 Task: Add an event with the title Project Evaluation Meeting, date '2024/03/15', time 9:40 AM to 11:40 AMand add a description: _x000D_
Forming Pairs: Divide the team into pairs. Each pair will consist of a faller and one or more catchers. Ideally, the catchers should be physically capable of supporting the weight of the faller., put the event into Red category . Add location for the event as: 654 Sarakiniko Beach, Milos, Greece, logged in from the account softage.2@softage.netand send the event invitation to softage.5@softage.net and softage.6@softage.net. Set a reminder for the event 30 minutes before
Action: Mouse moved to (93, 84)
Screenshot: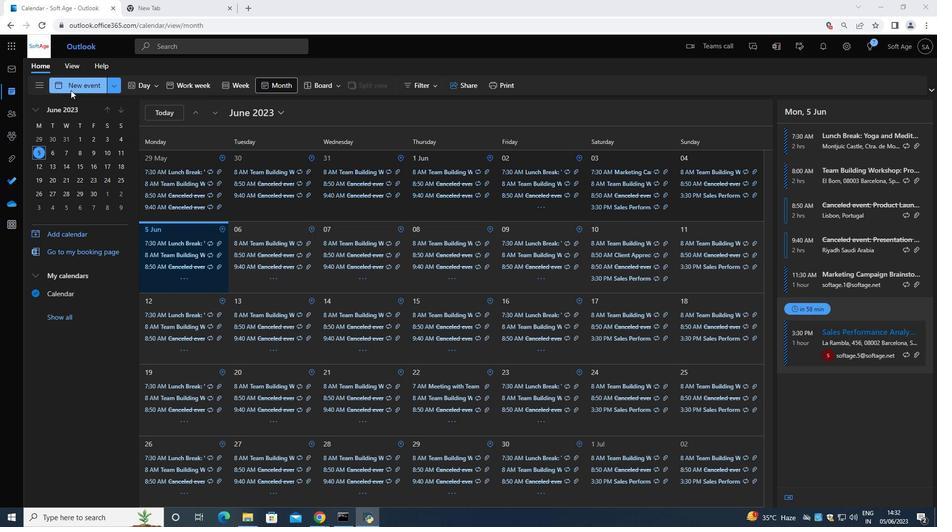 
Action: Mouse pressed left at (93, 84)
Screenshot: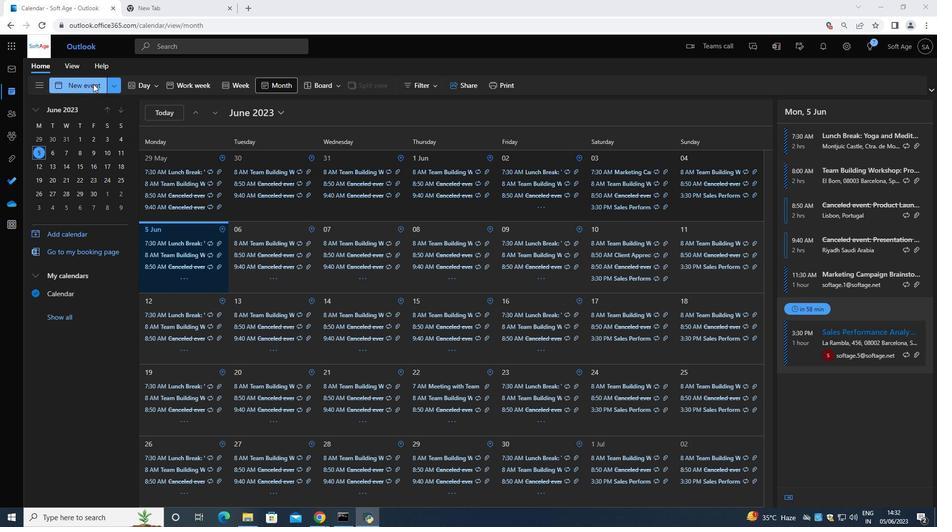 
Action: Mouse moved to (283, 144)
Screenshot: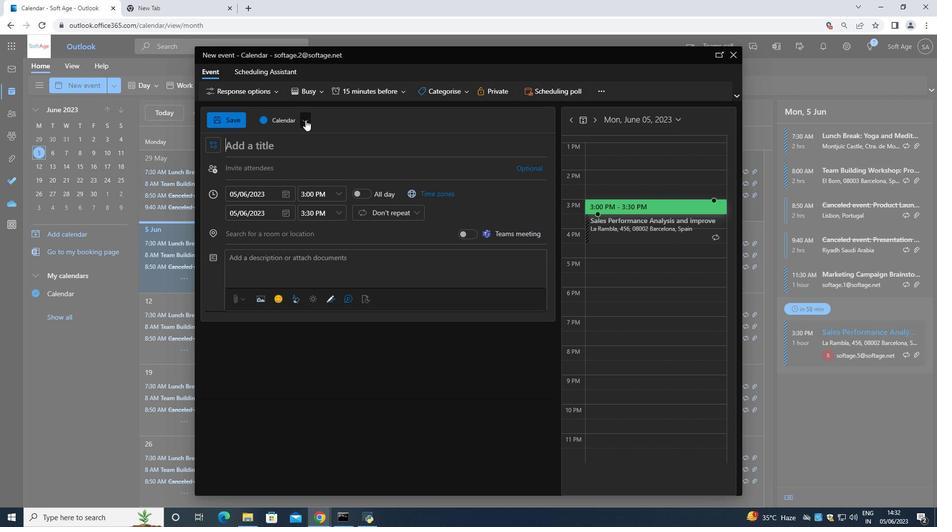 
Action: Mouse pressed left at (283, 144)
Screenshot: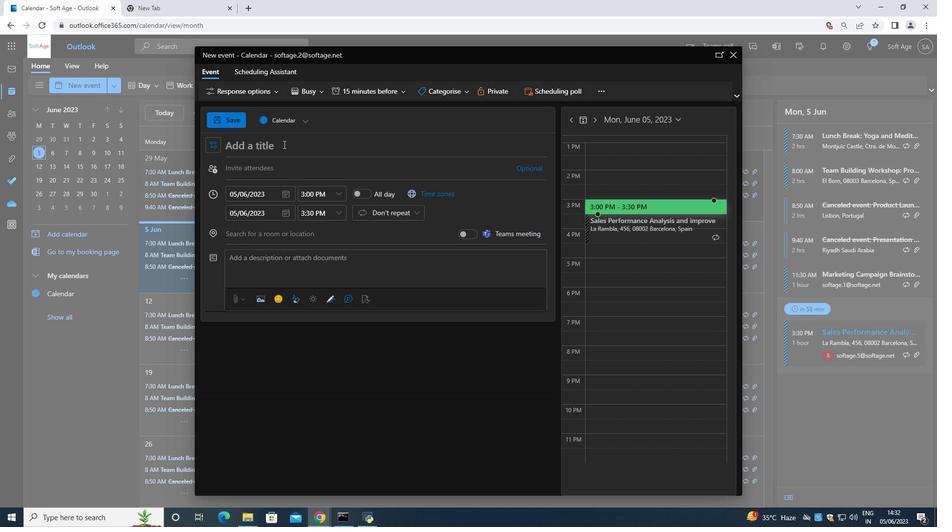 
Action: Mouse moved to (421, 137)
Screenshot: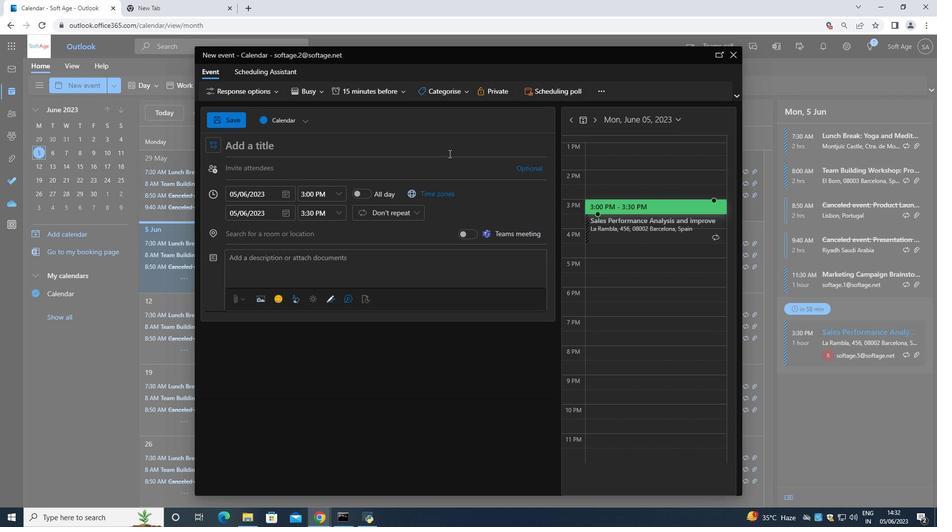 
Action: Key pressed <Key.shift><Key.shift><Key.shift><Key.shift>Project<Key.space><Key.shift>Evaluatu<Key.backspace>ion<Key.space><Key.shift>Meeting<Key.space>
Screenshot: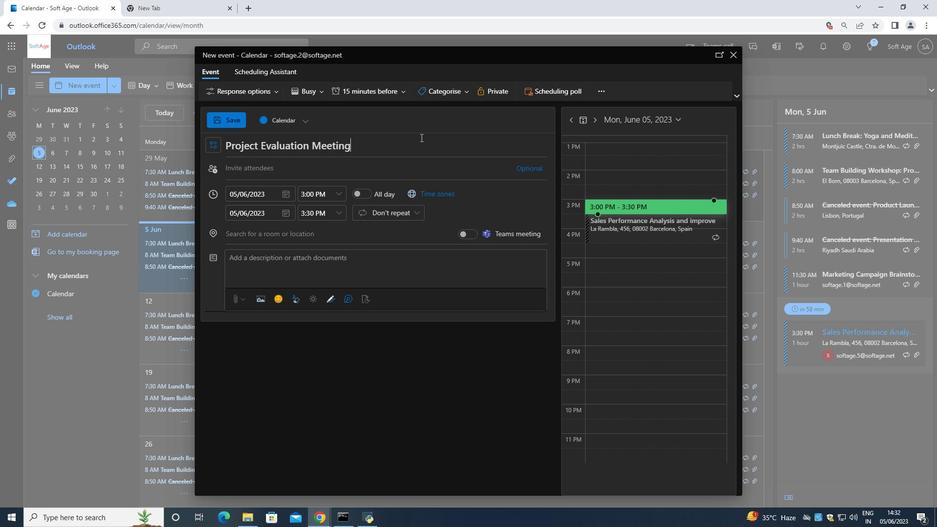 
Action: Mouse moved to (281, 192)
Screenshot: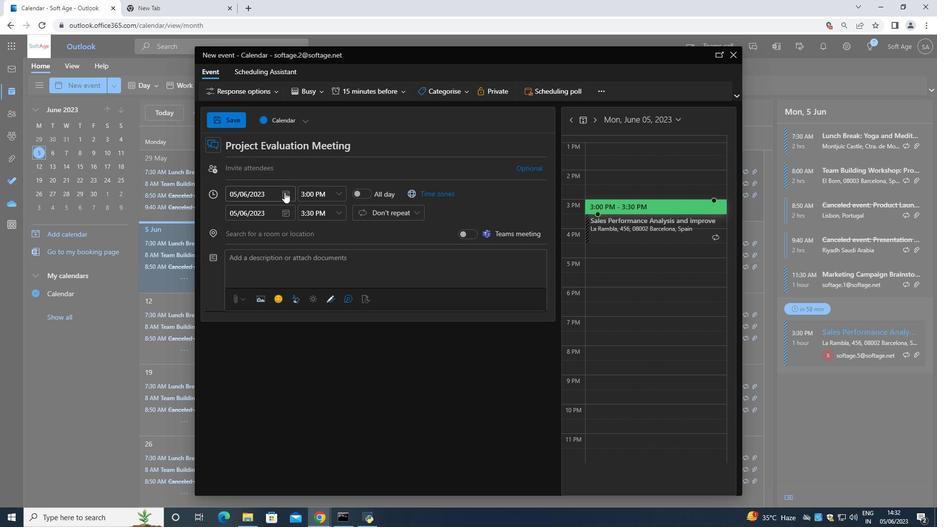 
Action: Mouse pressed left at (281, 192)
Screenshot: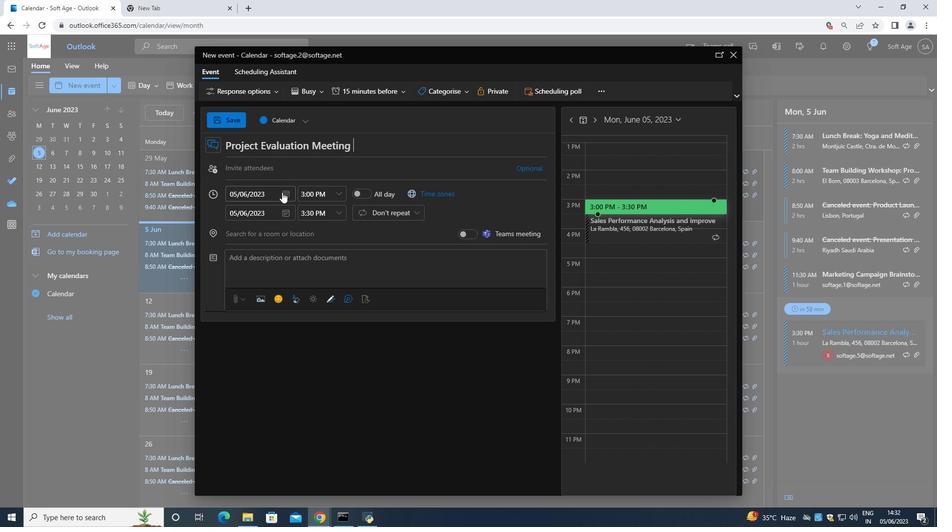 
Action: Mouse moved to (314, 209)
Screenshot: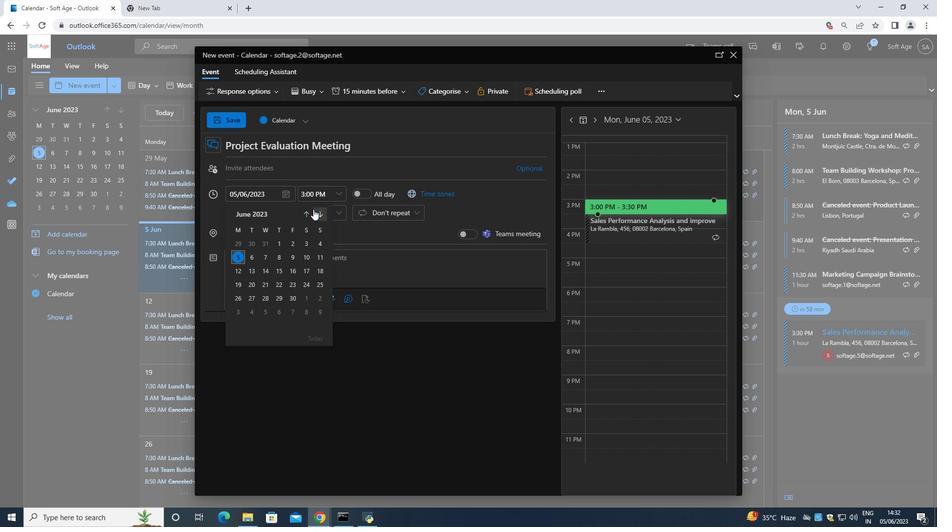 
Action: Mouse pressed left at (314, 209)
Screenshot: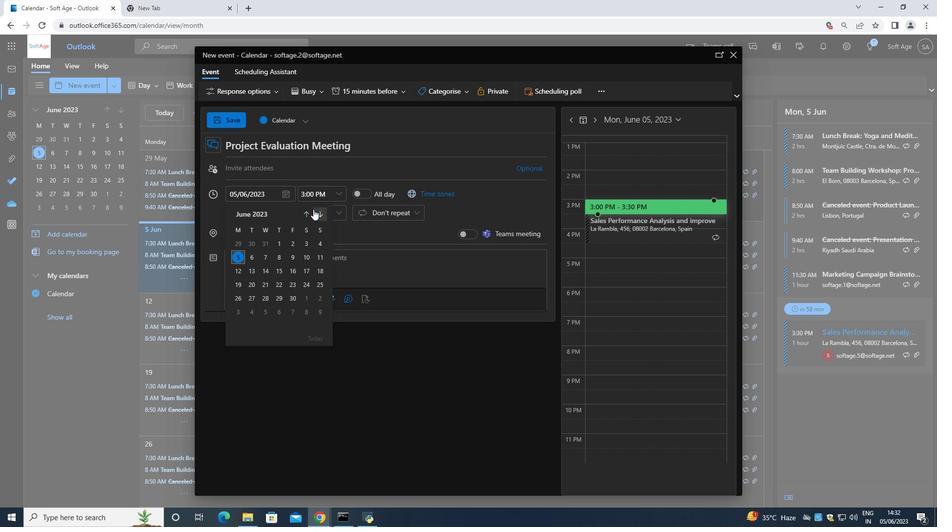 
Action: Mouse moved to (314, 209)
Screenshot: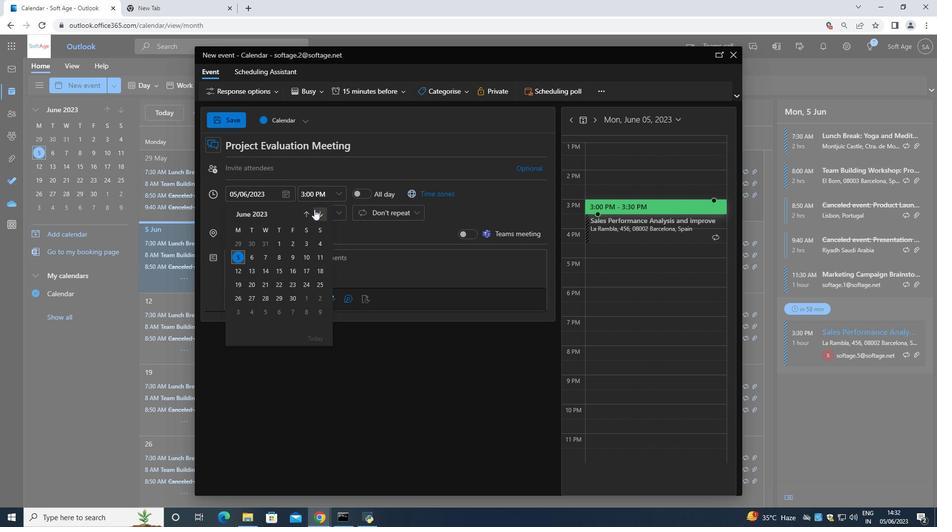 
Action: Mouse pressed left at (314, 209)
Screenshot: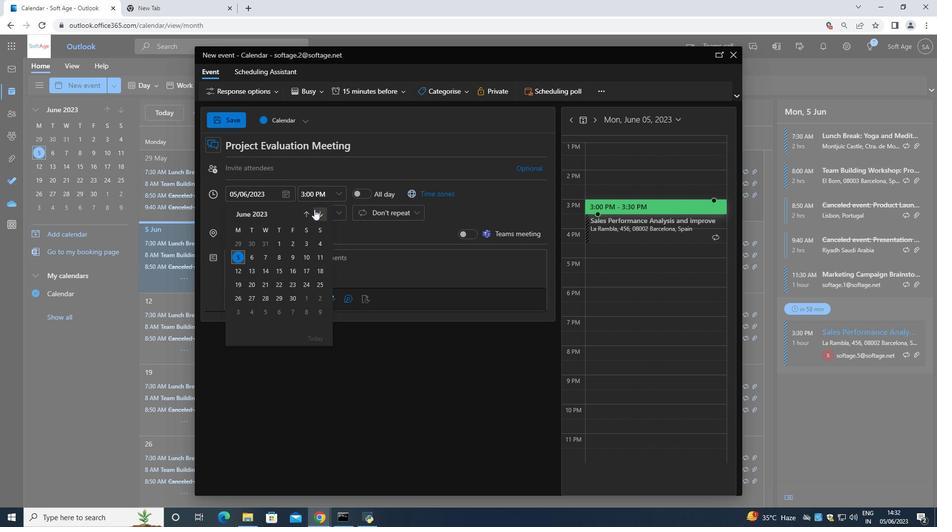 
Action: Mouse moved to (315, 209)
Screenshot: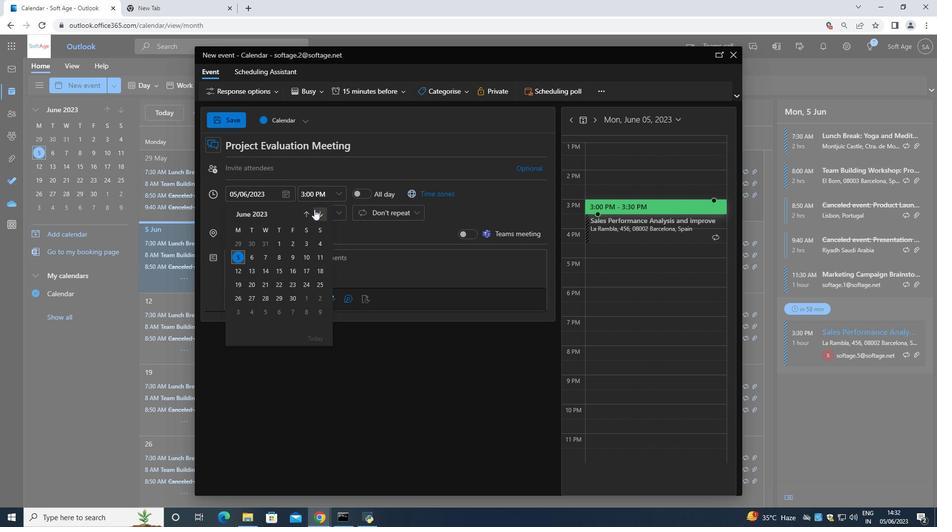 
Action: Mouse pressed left at (315, 209)
Screenshot: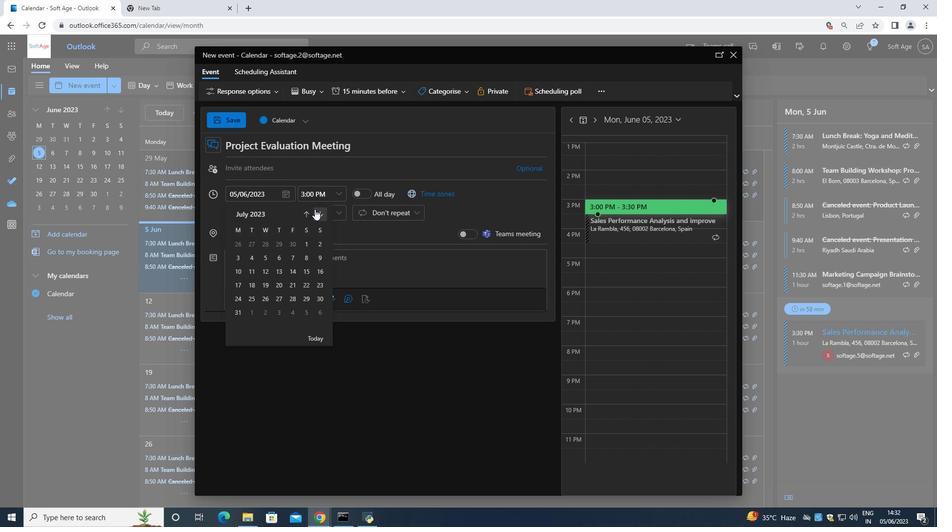 
Action: Mouse moved to (316, 210)
Screenshot: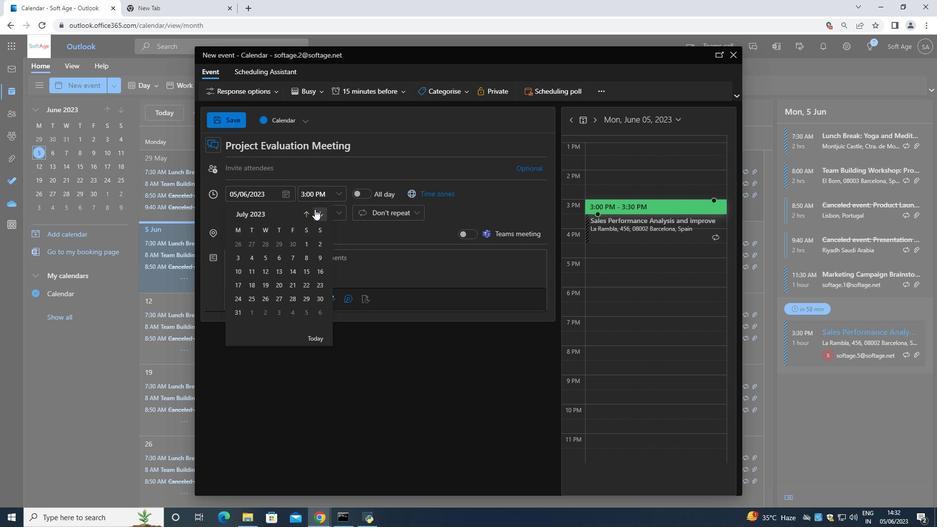 
Action: Mouse pressed left at (316, 210)
Screenshot: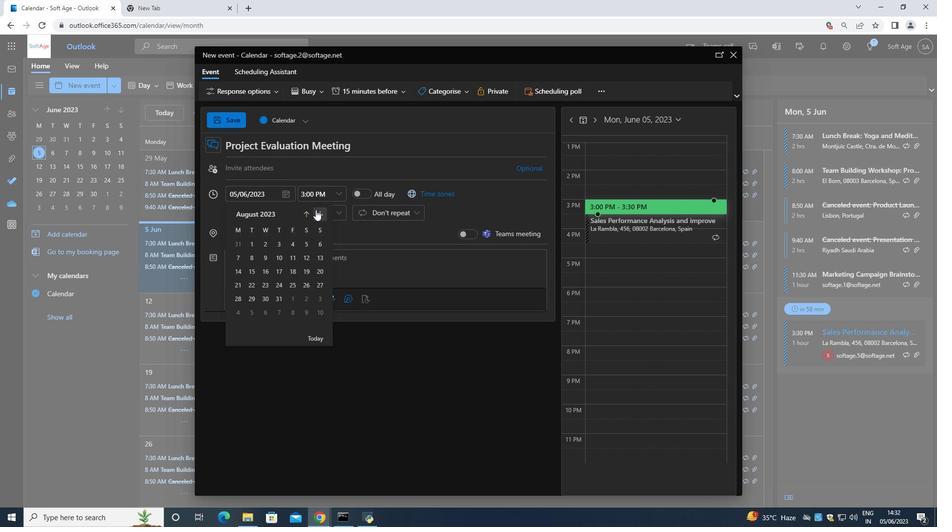 
Action: Mouse moved to (316, 210)
Screenshot: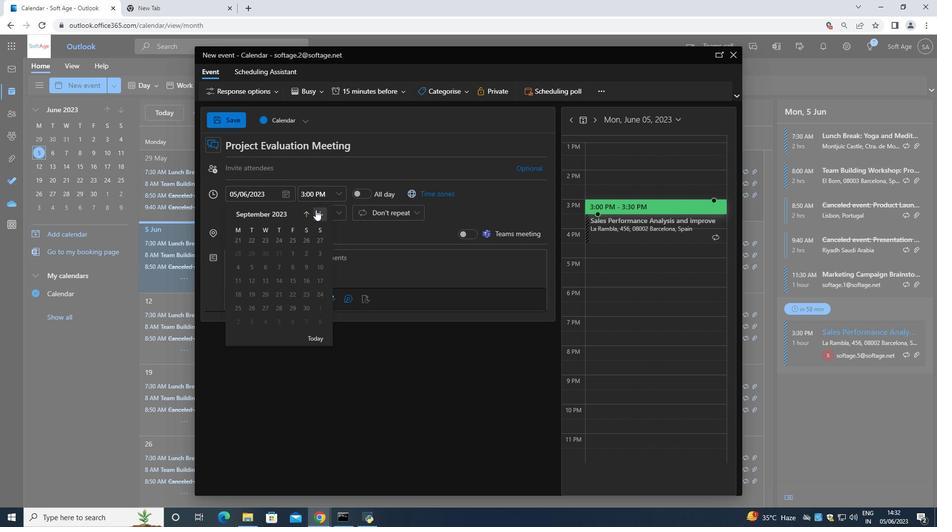 
Action: Mouse pressed left at (316, 210)
Screenshot: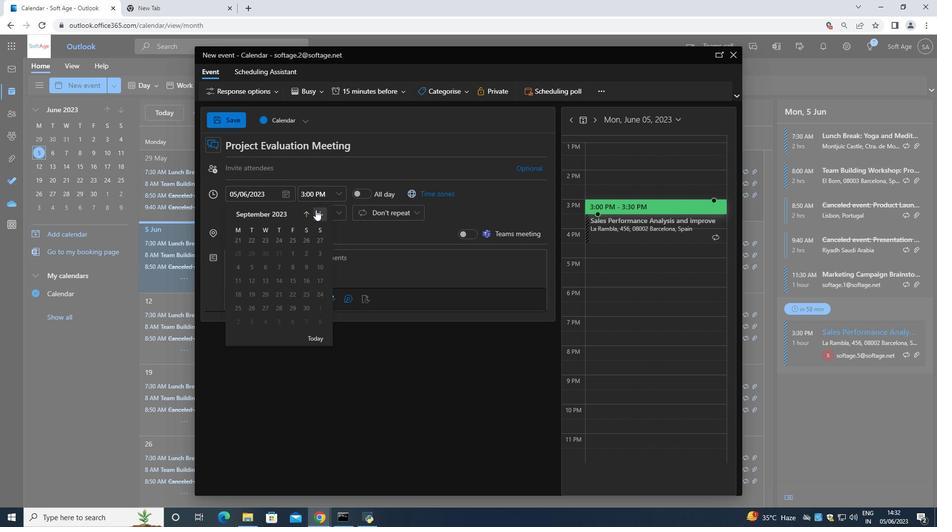 
Action: Mouse pressed left at (316, 210)
Screenshot: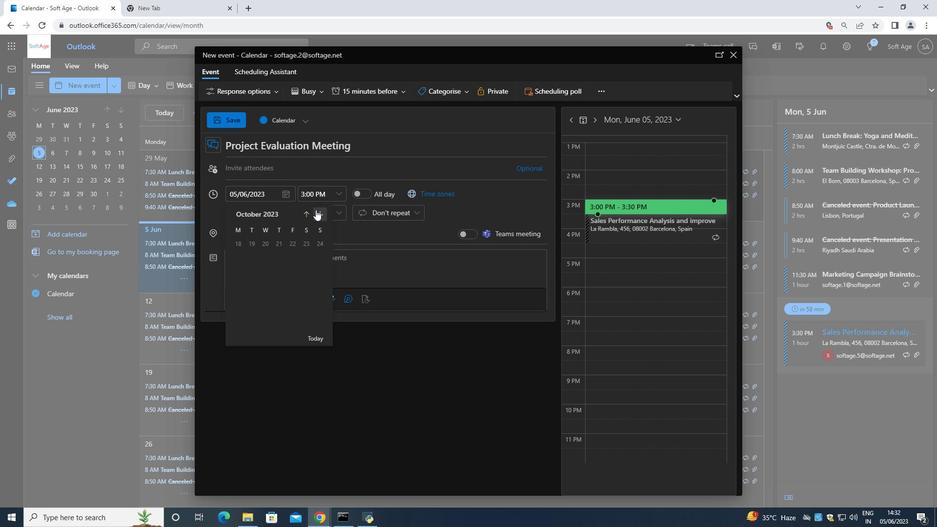 
Action: Mouse moved to (316, 209)
Screenshot: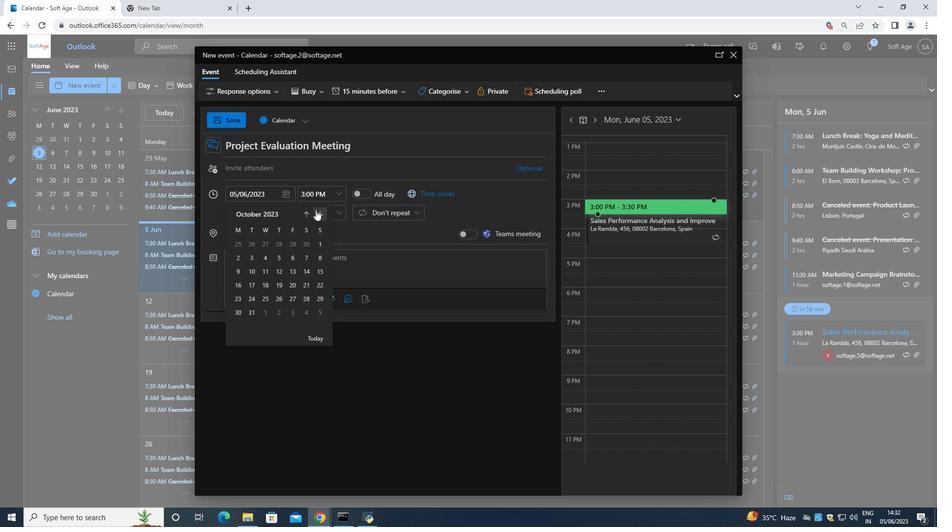 
Action: Mouse pressed left at (316, 209)
Screenshot: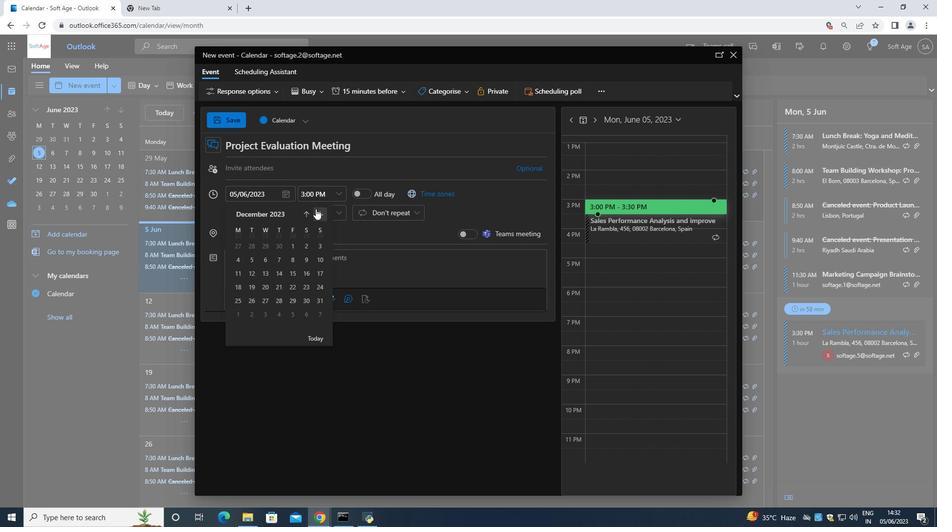 
Action: Mouse pressed left at (316, 209)
Screenshot: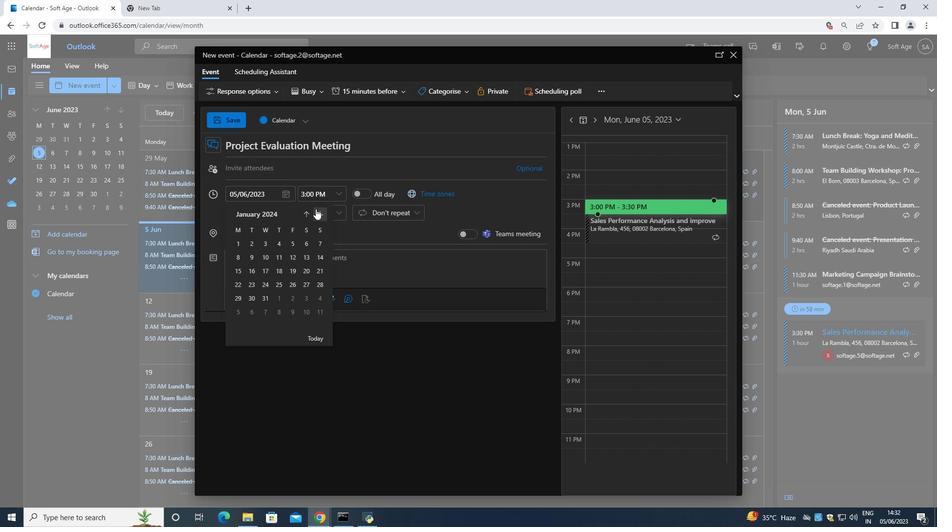 
Action: Mouse pressed left at (316, 209)
Screenshot: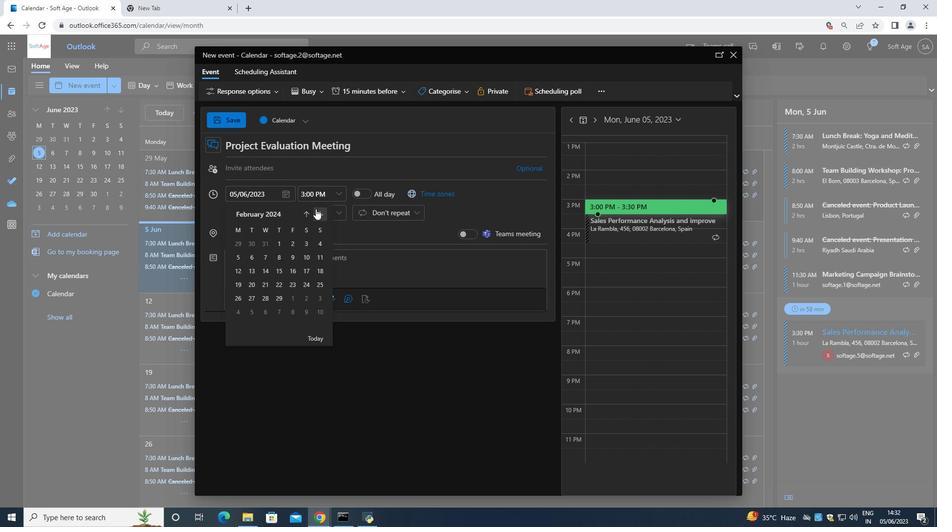 
Action: Mouse moved to (294, 269)
Screenshot: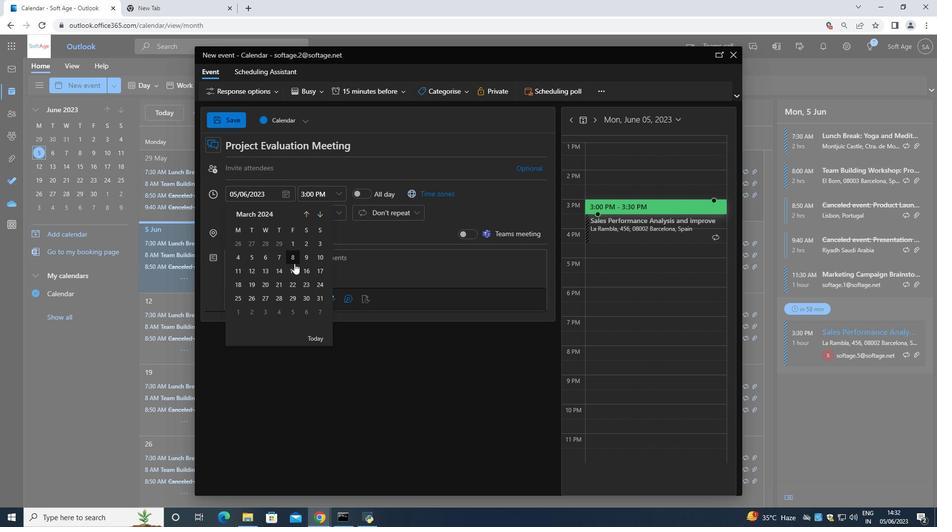 
Action: Mouse pressed left at (294, 269)
Screenshot: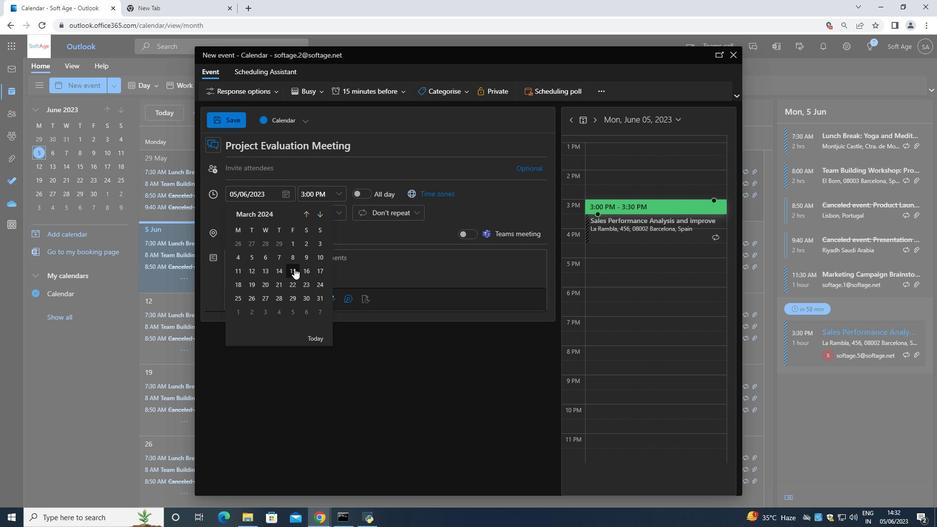 
Action: Mouse moved to (336, 194)
Screenshot: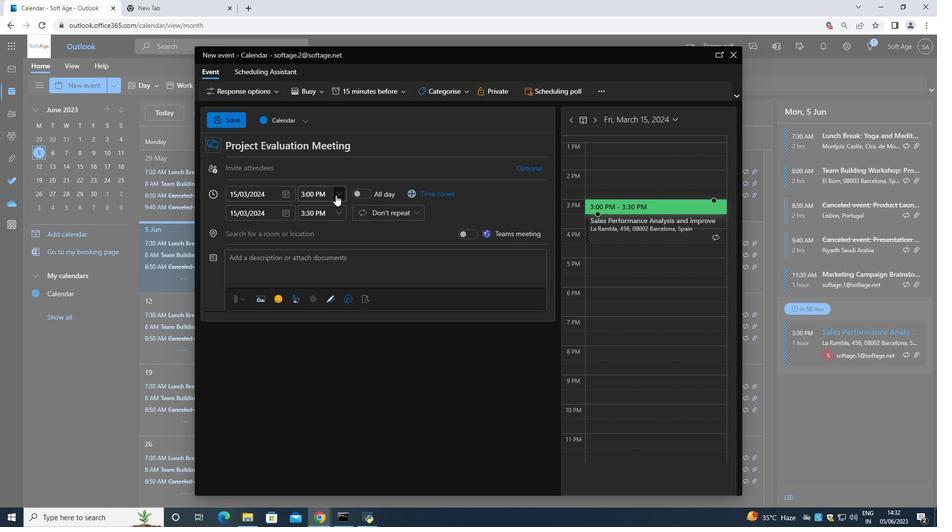 
Action: Mouse pressed left at (336, 194)
Screenshot: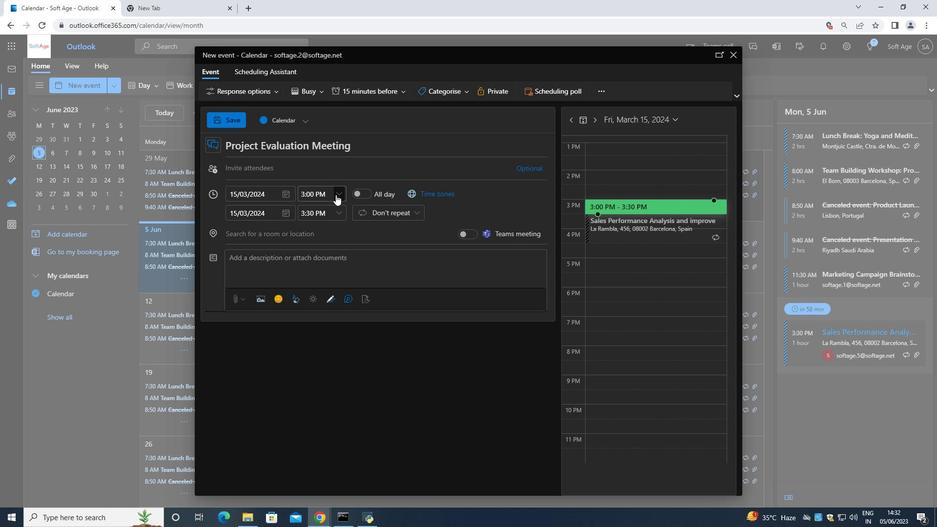 
Action: Mouse moved to (329, 194)
Screenshot: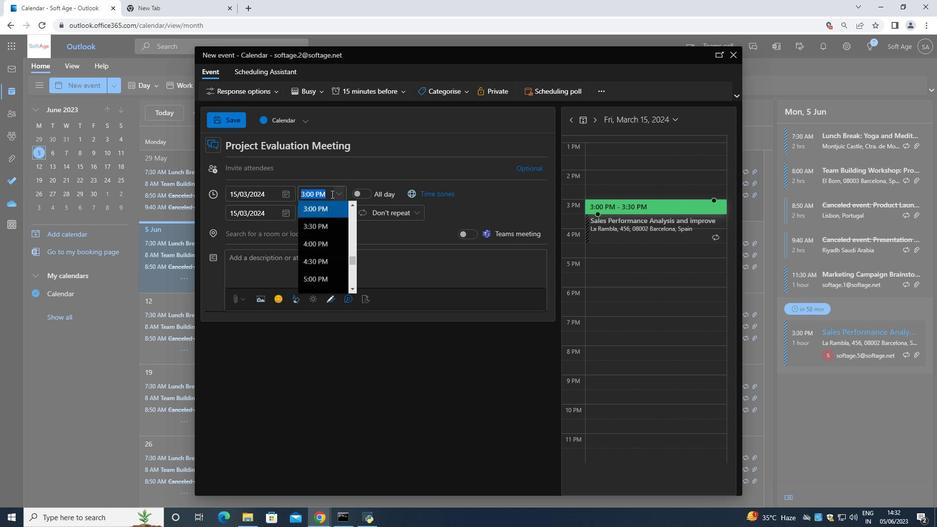 
Action: Mouse pressed left at (329, 194)
Screenshot: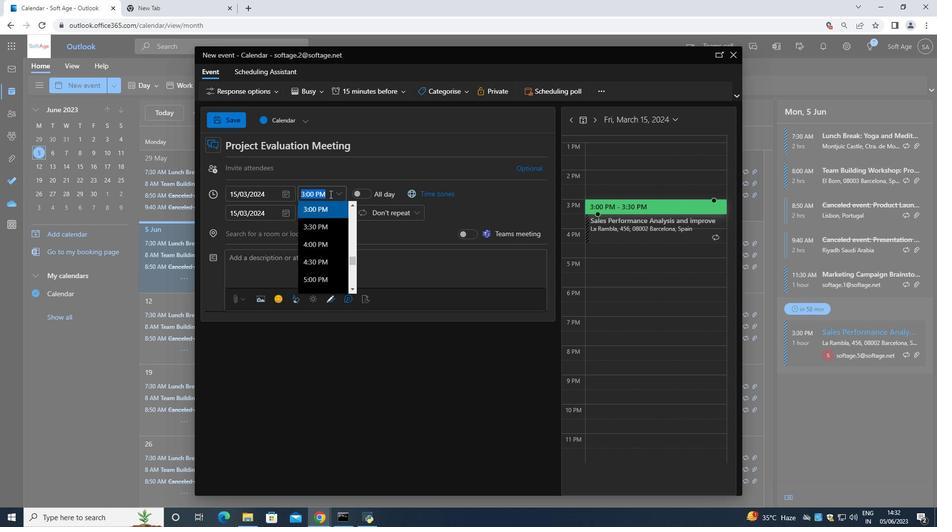 
Action: Mouse moved to (325, 195)
Screenshot: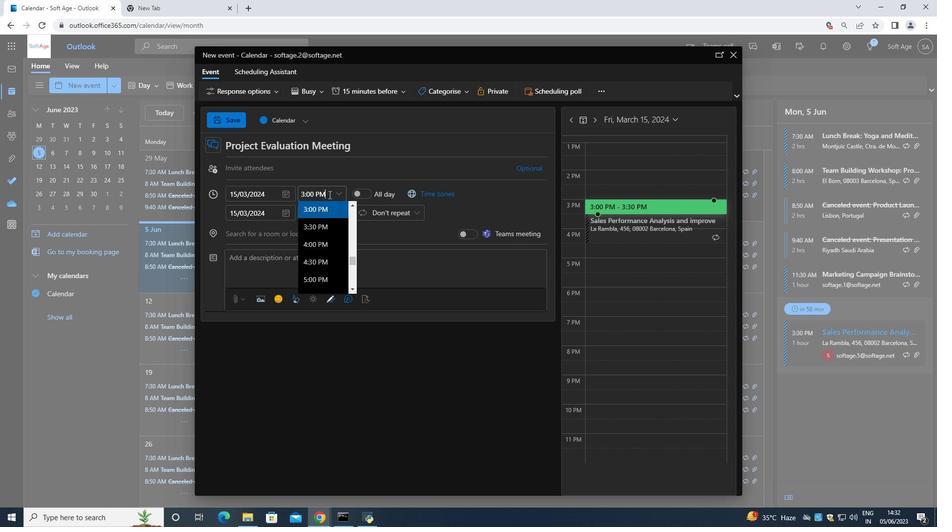 
Action: Key pressed <Key.backspace><Key.backspace><Key.backspace><Key.backspace><Key.backspace><Key.backspace><Key.backspace><Key.backspace><Key.backspace><Key.backspace><Key.backspace><Key.backspace><Key.backspace><Key.backspace><Key.backspace>9<Key.shift_r>:40<Key.space><Key.shift>AM
Screenshot: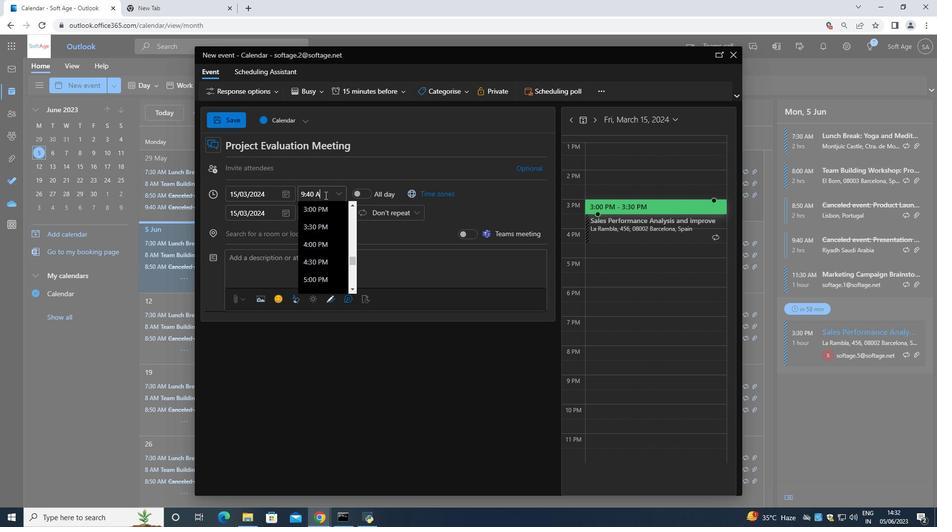 
Action: Mouse pressed left at (325, 195)
Screenshot: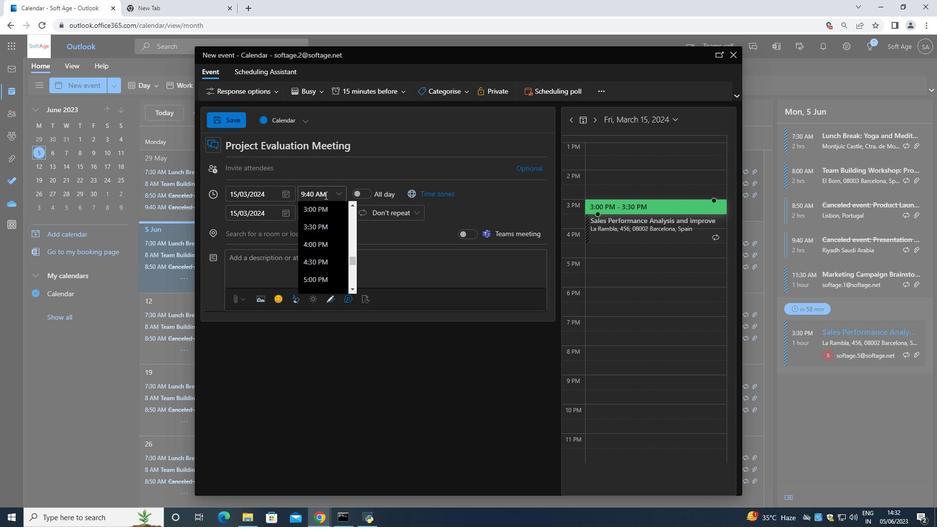 
Action: Mouse moved to (335, 191)
Screenshot: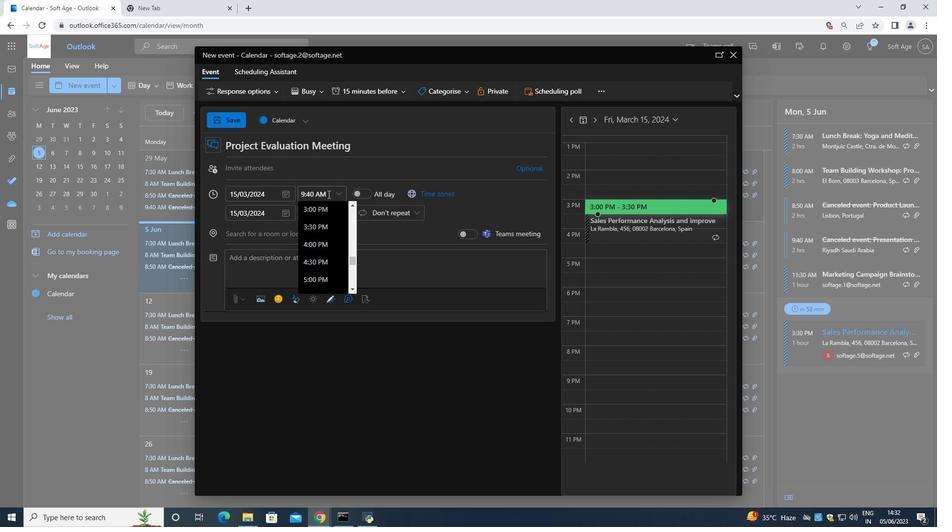 
Action: Mouse pressed left at (335, 191)
Screenshot: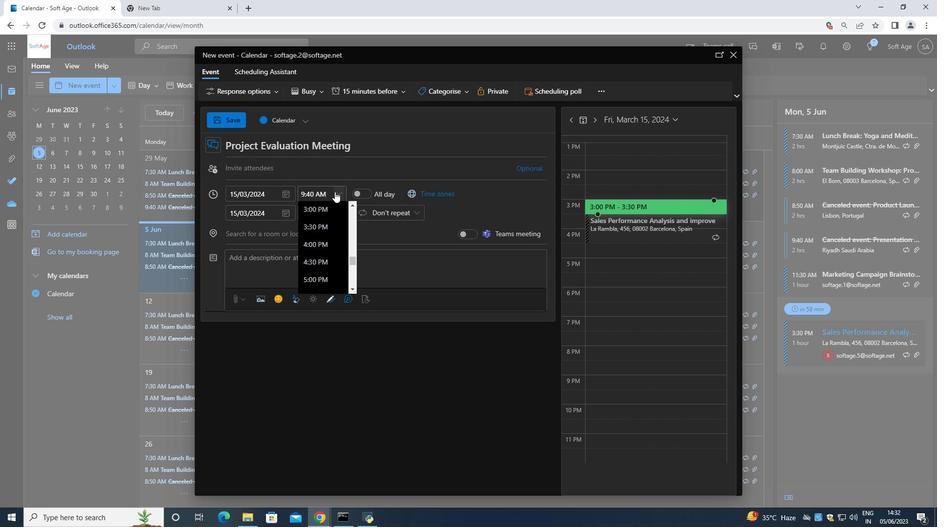 
Action: Mouse moved to (337, 210)
Screenshot: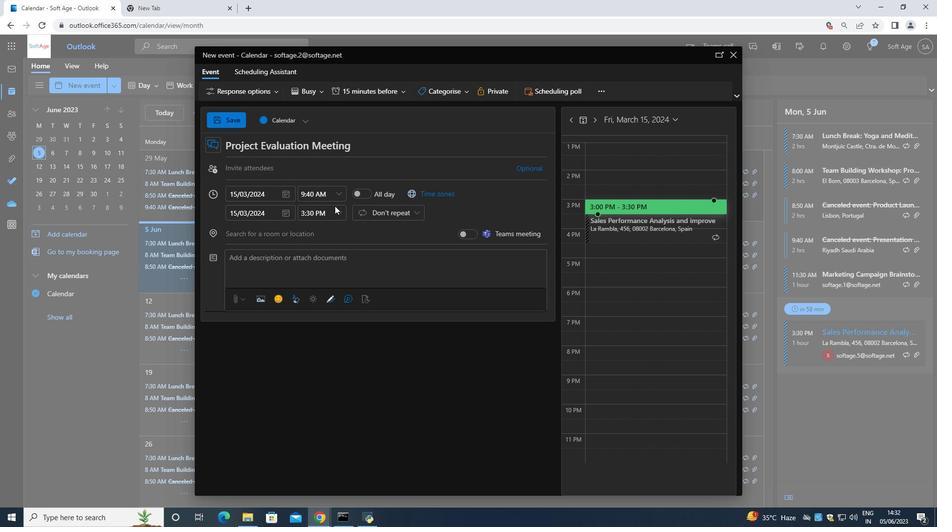 
Action: Mouse pressed left at (337, 210)
Screenshot: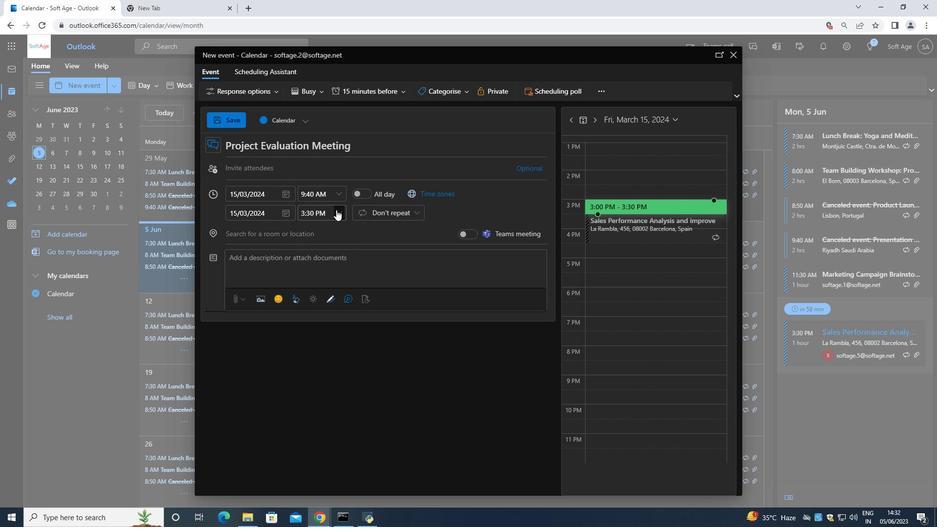 
Action: Mouse moved to (327, 279)
Screenshot: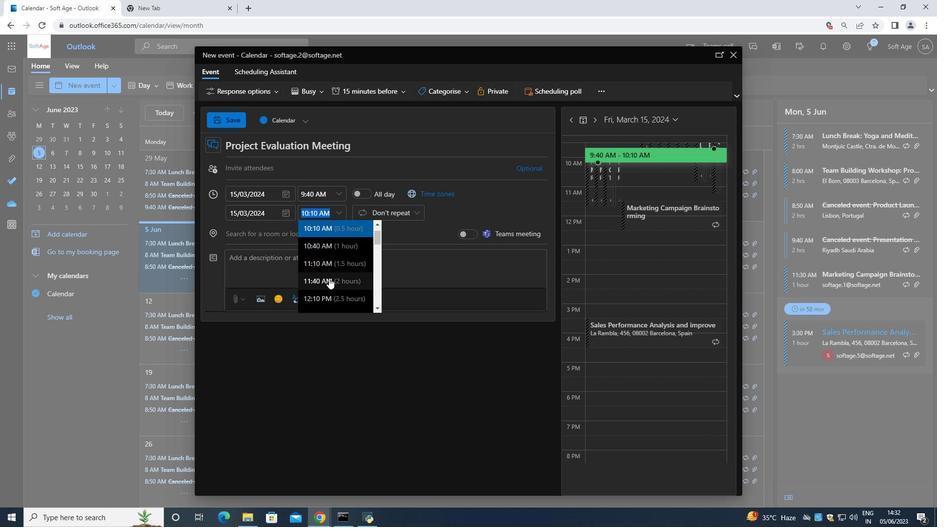 
Action: Mouse pressed left at (327, 279)
Screenshot: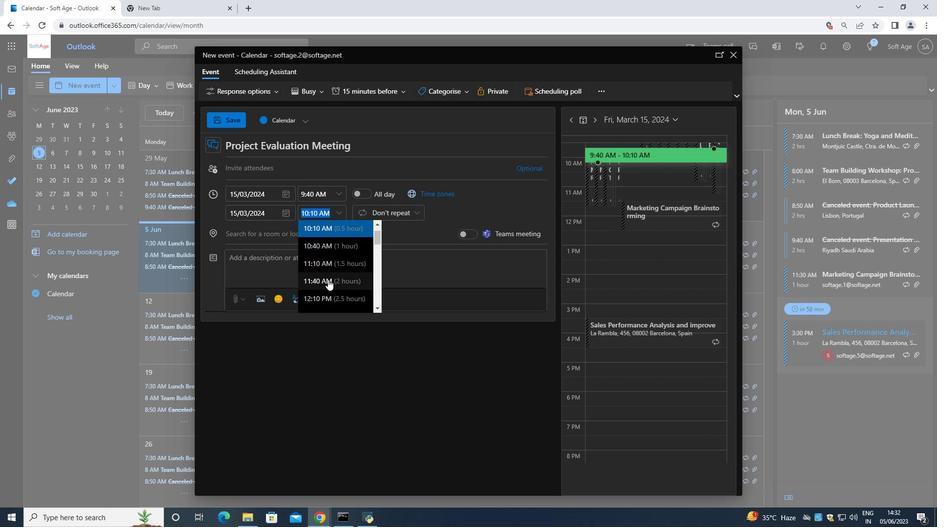 
Action: Mouse moved to (300, 272)
Screenshot: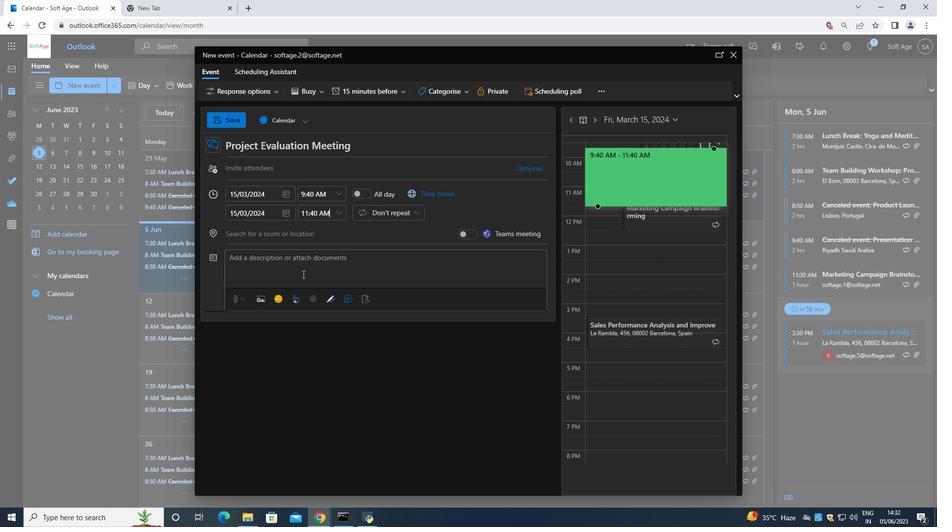 
Action: Mouse pressed left at (300, 272)
Screenshot: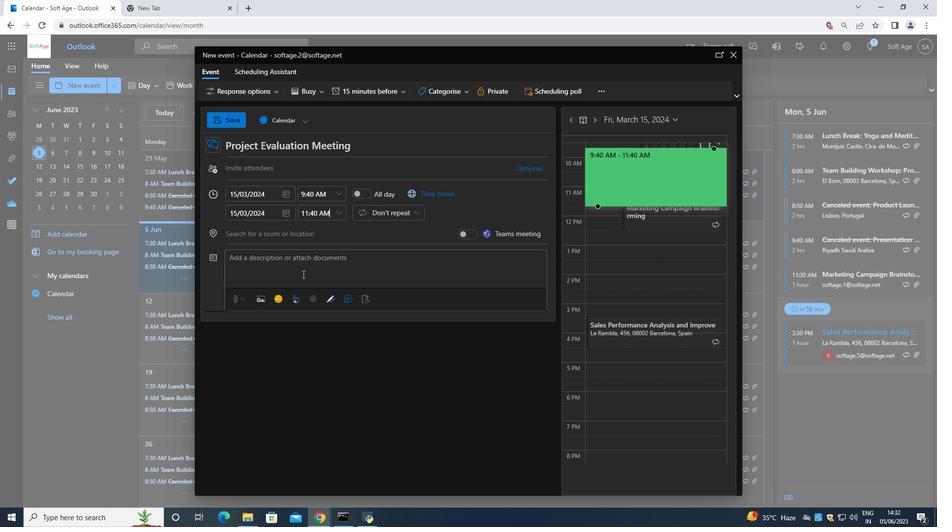 
Action: Mouse moved to (300, 272)
Screenshot: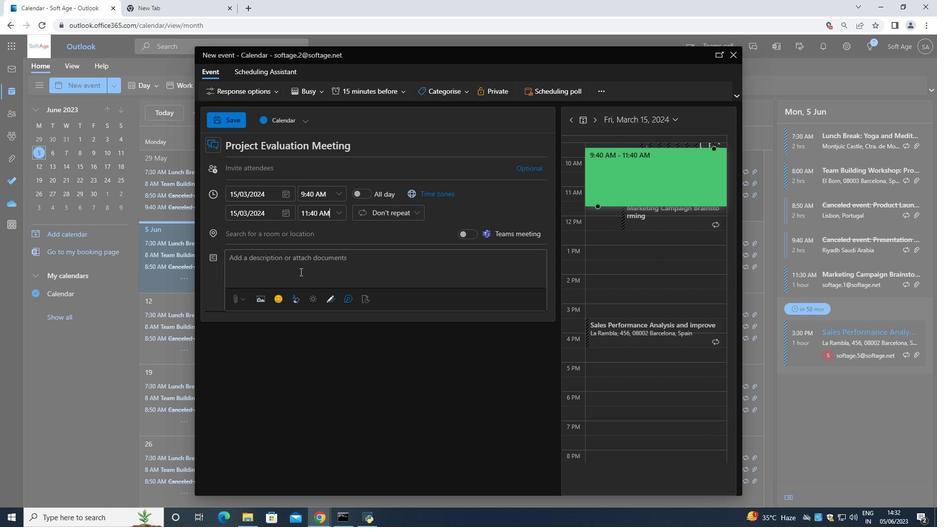 
Action: Key pressed <Key.shift><Key.shift><Key.shift><Key.shift><Key.shift><Key.shift><Key.shift><Key.shift><Key.shift><Key.shift><Key.shift><Key.shift><Key.shift><Key.shift><Key.shift><Key.shift><Key.shift><Key.shift><Key.shift><Key.shift><Key.shift><Key.shift><Key.shift><Key.shift><Key.shift>Forming<Key.space><Key.backspace><Key.shift_r>:<Key.space><Key.backspace><Key.backspace><Key.space><Key.shift>Pairs<Key.shift_r>;<Key.space><Key.backspace><Key.backspace><Key.shift_r>:<Key.space><Key.shift>Divide<Key.space>the<Key.space>team<Key.space>into<Key.space>pairs<Key.space>.<Key.space><Key.shift>Each<Key.space>pair<Key.space>will<Key.space>consist<Key.space>of<Key.space>a<Key.space>faller<Key.space>and<Key.space>onr<Key.backspace>e<Key.space>or<Key.space>more<Key.space>catchers<Key.space>.<Key.space><Key.shift><Key.shift><Key.shift><Key.shift><Key.shift>Ideally<Key.space>,<Key.space>the<Key.space>weight<Key.space>of<Key.space>the<Key.space>f<Key.backspace><Key.backspace><Key.backspace><Key.backspace><Key.backspace><Key.backspace><Key.backspace><Key.backspace><Key.backspace><Key.backspace><Key.backspace><Key.backspace><Key.backspace><Key.backspace><Key.backspace><Key.backspace><Key.space><Key.backspace><Key.space><Key.shift><Key.shift><Key.shift><Key.shift><Key.shift><Key.shift><Key.shift><Key.shift><Key.shift><Key.shift>Catchers<Key.space>should<Key.space>be<Key.space>physically<Key.space>capable<Key.space>of<Key.space>supporting<Key.space>the<Key.space>weight<Key.space>og<Key.backspace>f<Key.space>the<Key.space>faller,<Key.backspace>.
Screenshot: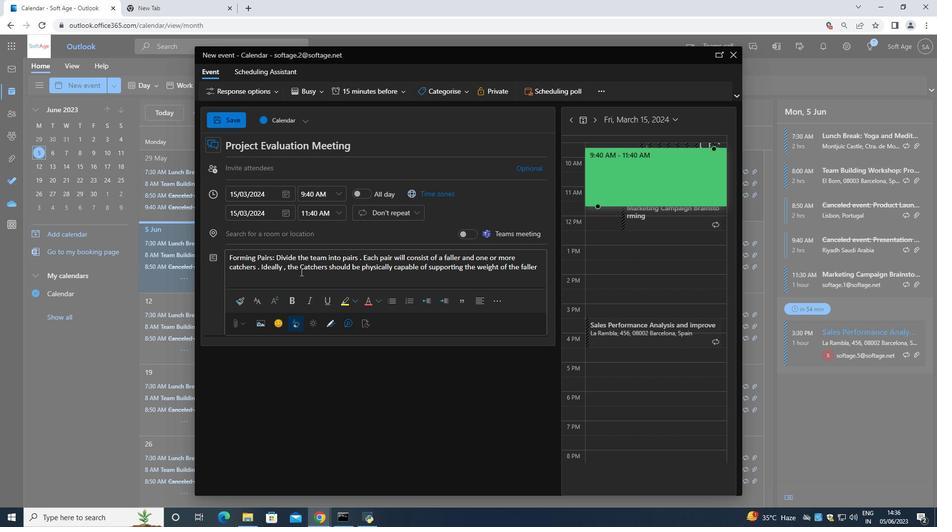 
Action: Mouse moved to (459, 92)
Screenshot: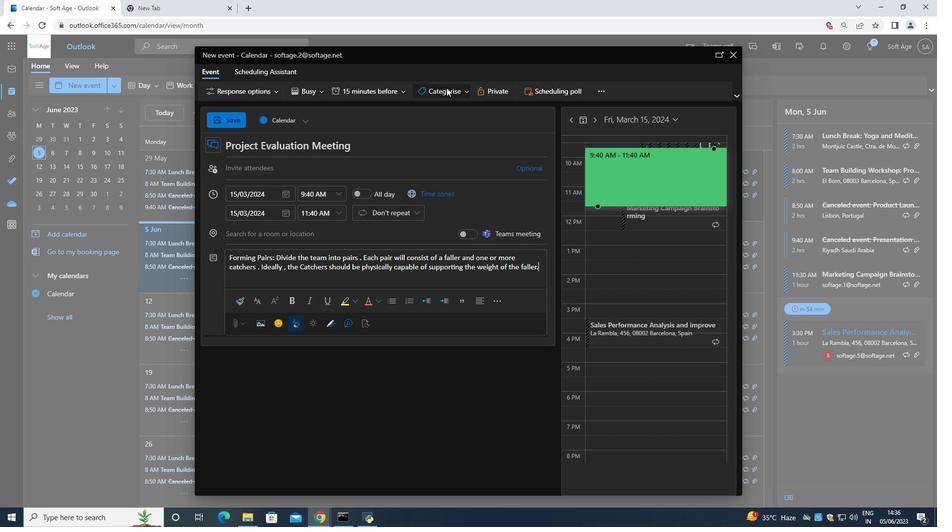 
Action: Mouse pressed left at (459, 92)
Screenshot: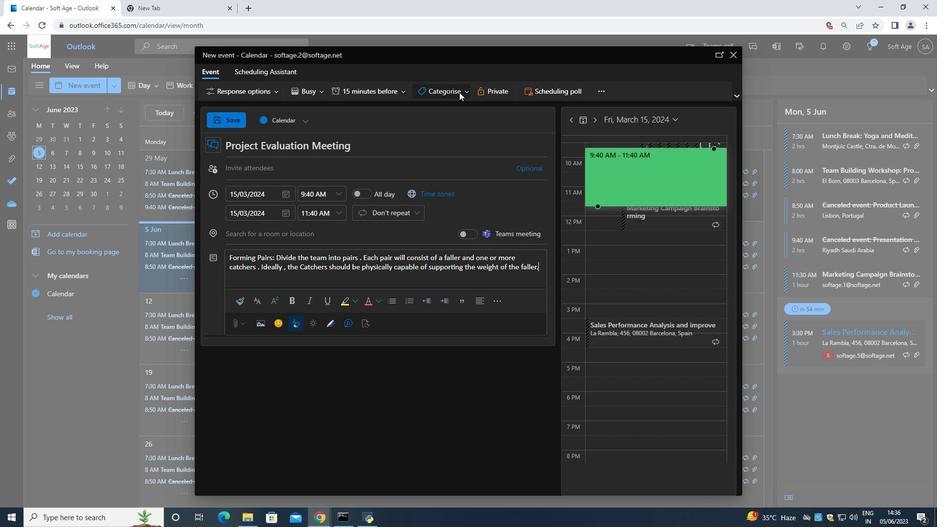 
Action: Mouse moved to (459, 172)
Screenshot: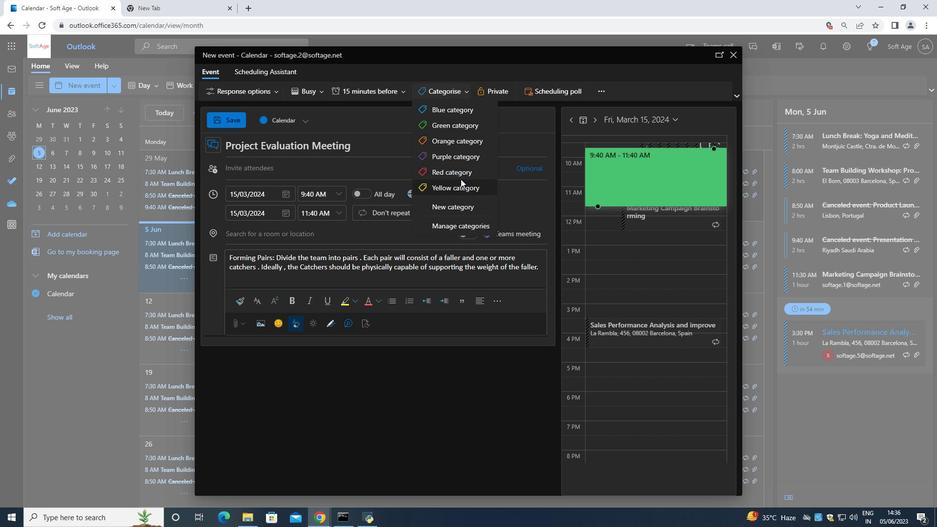 
Action: Mouse pressed left at (459, 172)
Screenshot: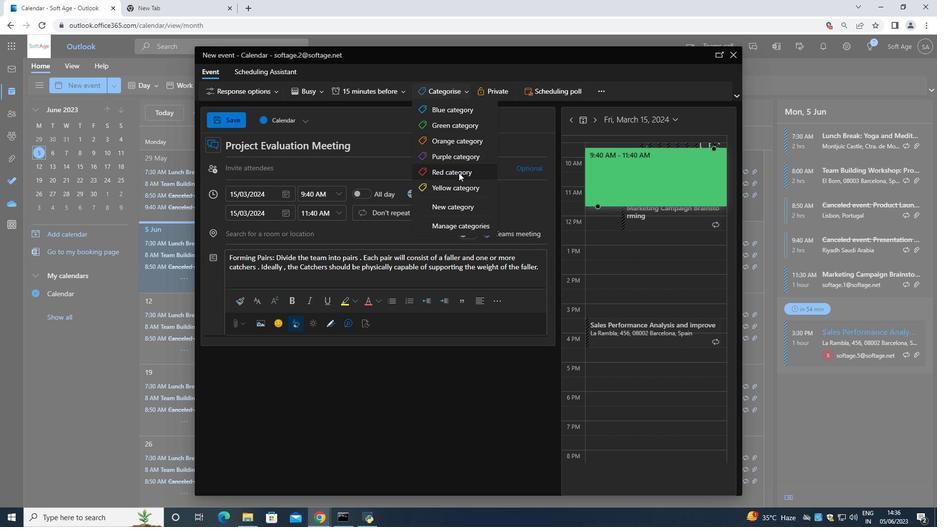 
Action: Mouse moved to (303, 231)
Screenshot: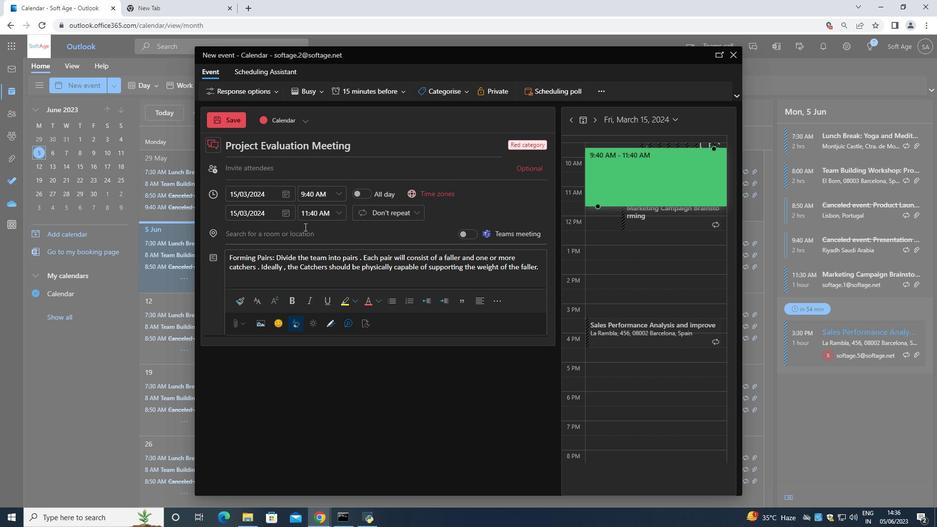 
Action: Mouse pressed left at (303, 231)
Screenshot: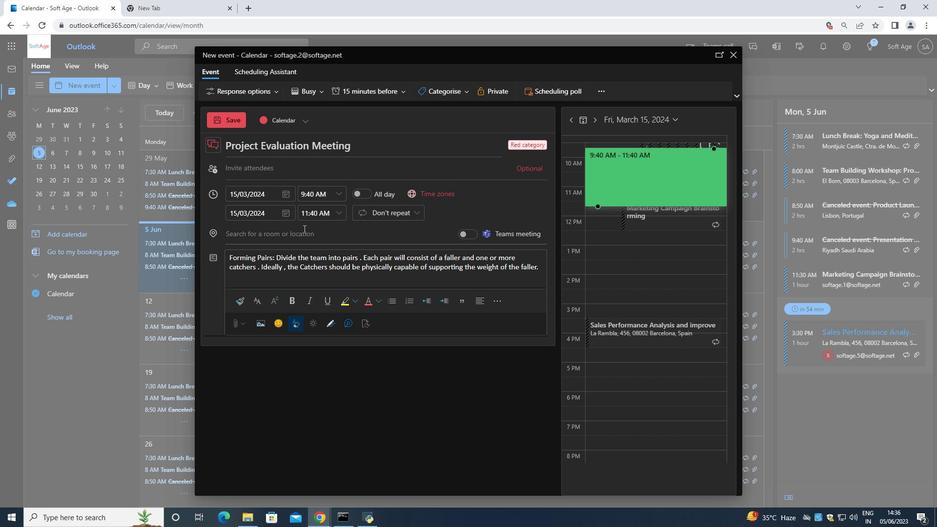 
Action: Mouse moved to (307, 231)
Screenshot: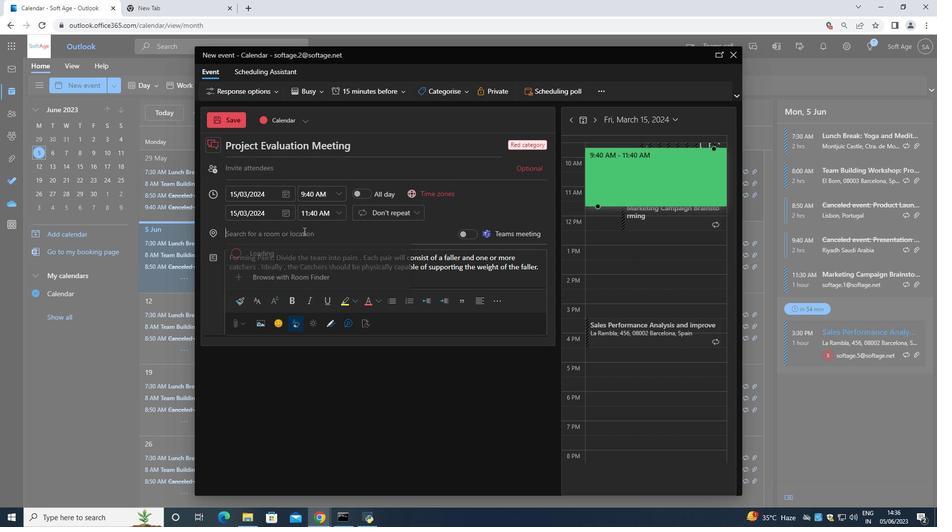 
Action: Key pressed 654<Key.space><Key.shift>Sarakiniko<Key.space><Key.shift><Key.shift><Key.shift>Beach<Key.space><Key.backspace>,<Key.space><Key.shift>Milso<Key.space>.<Key.space><Key.backspace><Key.backspace>,<Key.space><Key.shift>Greece
Screenshot: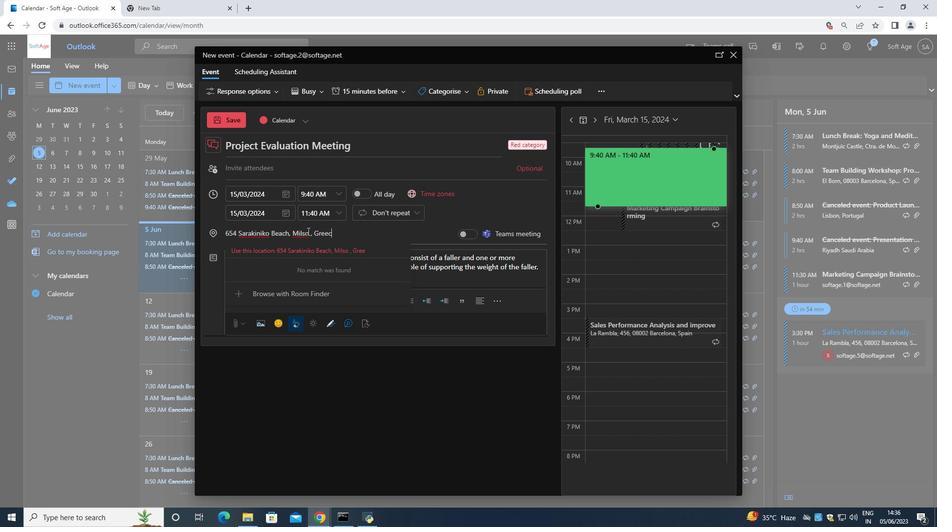 
Action: Mouse moved to (283, 171)
Screenshot: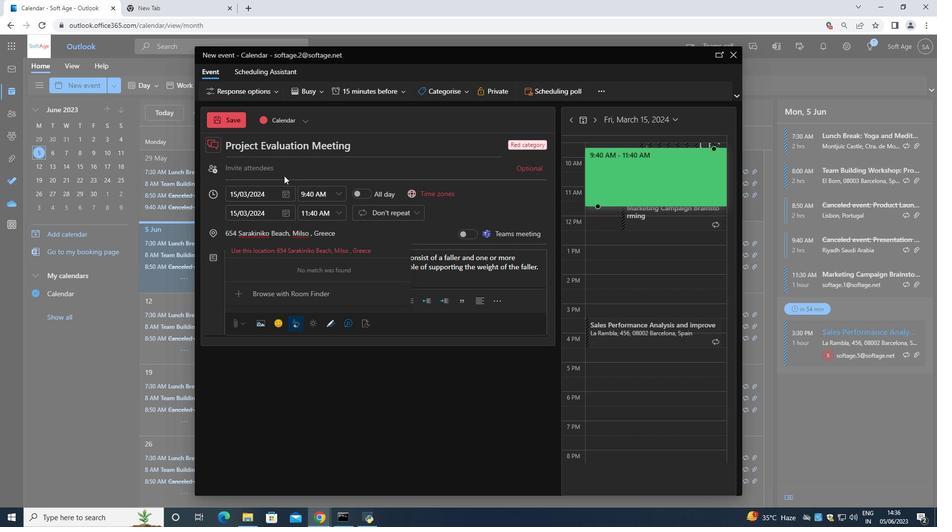 
Action: Mouse pressed left at (283, 171)
Screenshot: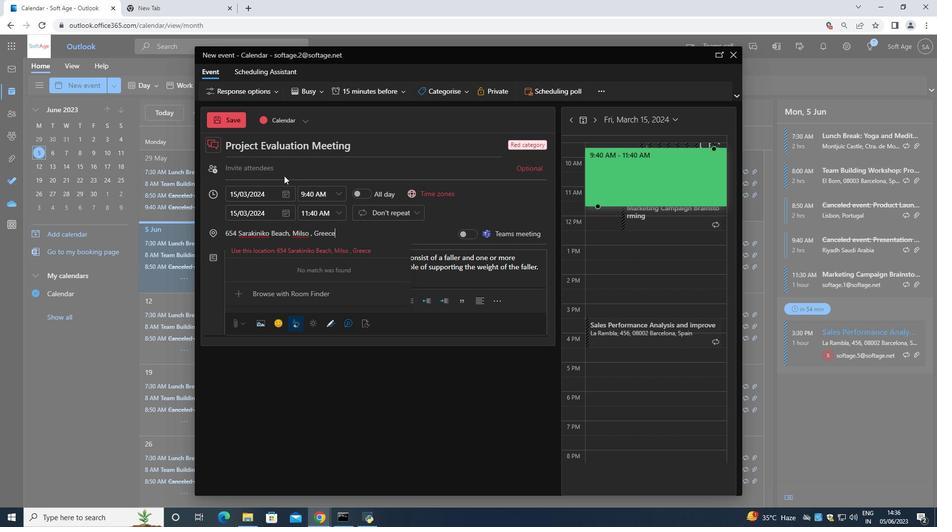 
Action: Key pressed <Key.shift>Softg<Key.backspace>age.5<Key.shift>@
Screenshot: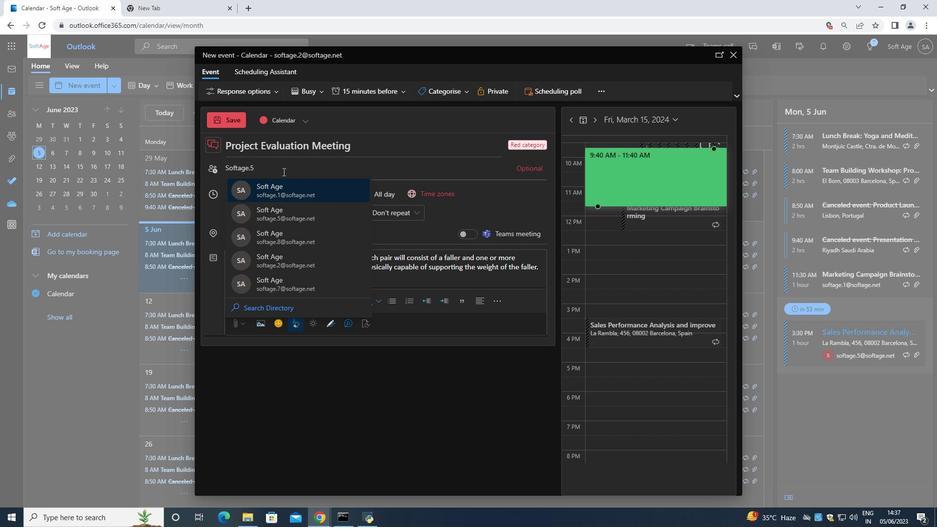 
Action: Mouse moved to (308, 191)
Screenshot: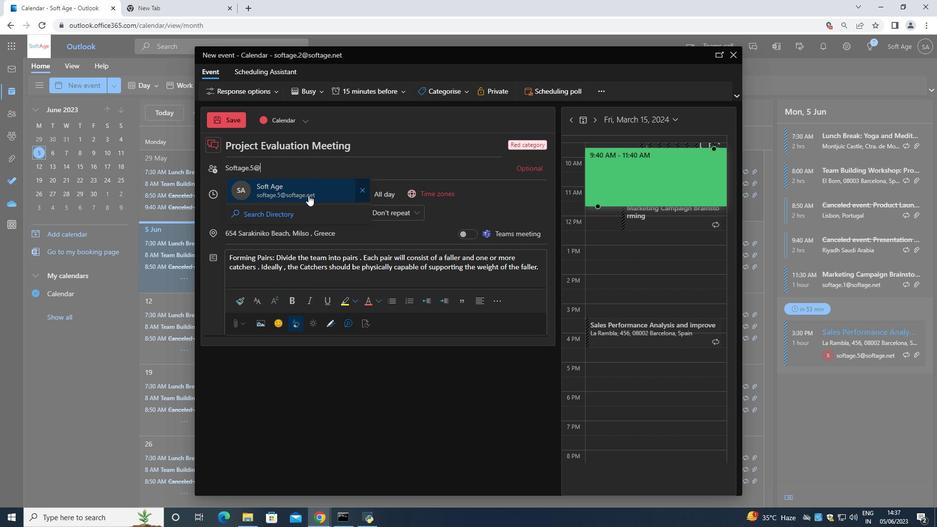 
Action: Mouse pressed left at (308, 191)
Screenshot: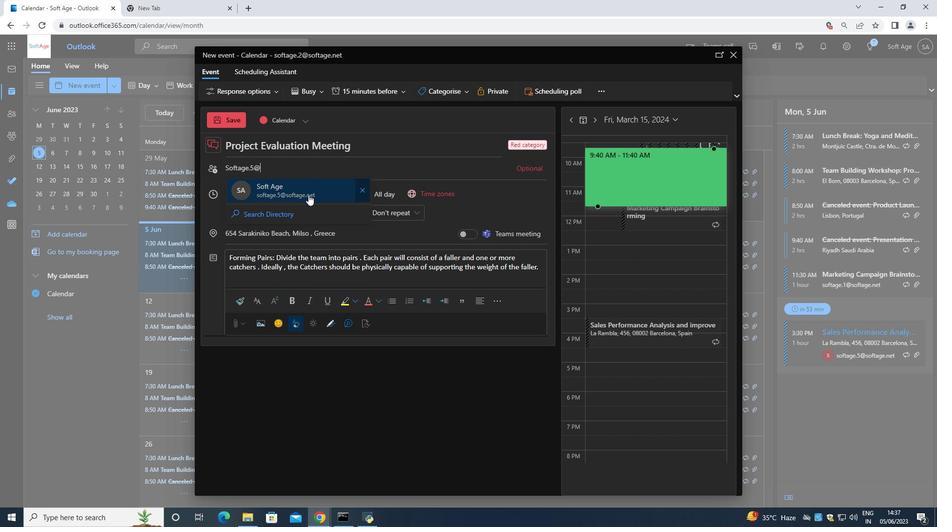 
Action: Mouse moved to (308, 191)
Screenshot: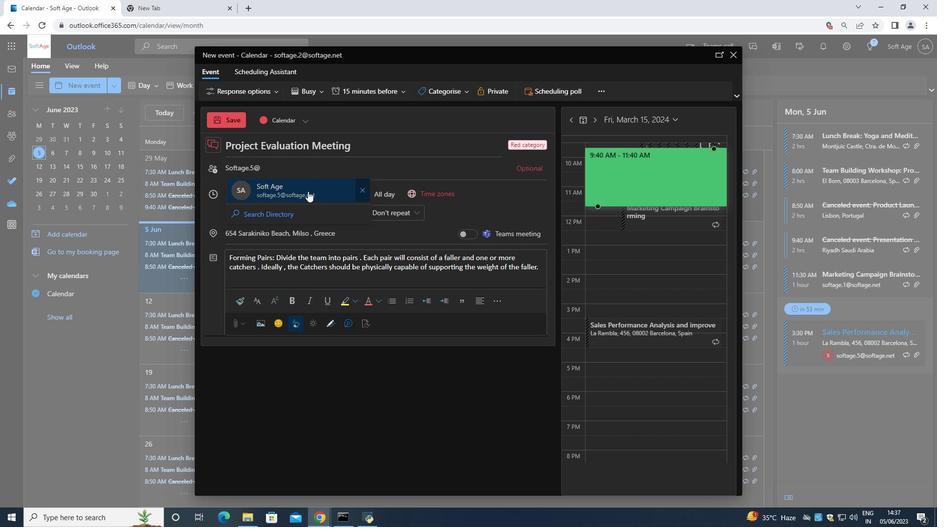 
Action: Key pressed <Key.shift>Softage.6<Key.shift>@
Screenshot: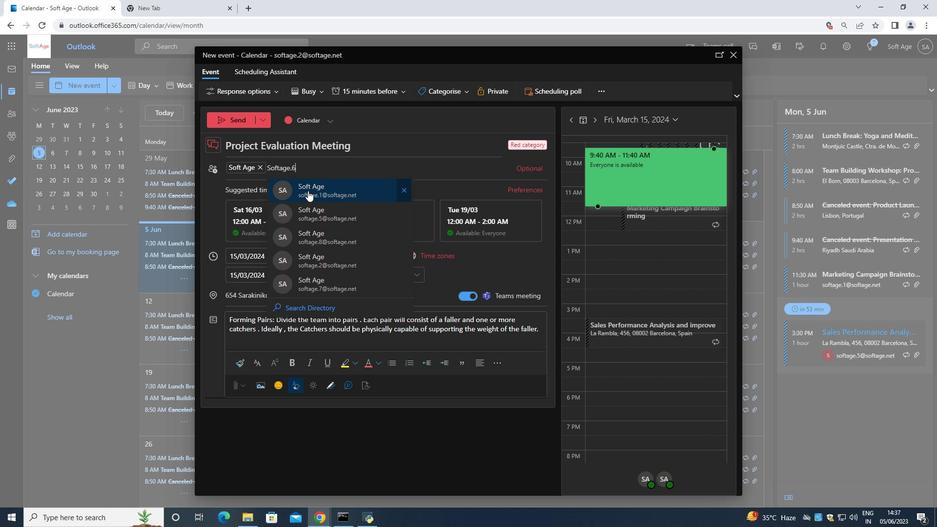 
Action: Mouse moved to (341, 210)
Screenshot: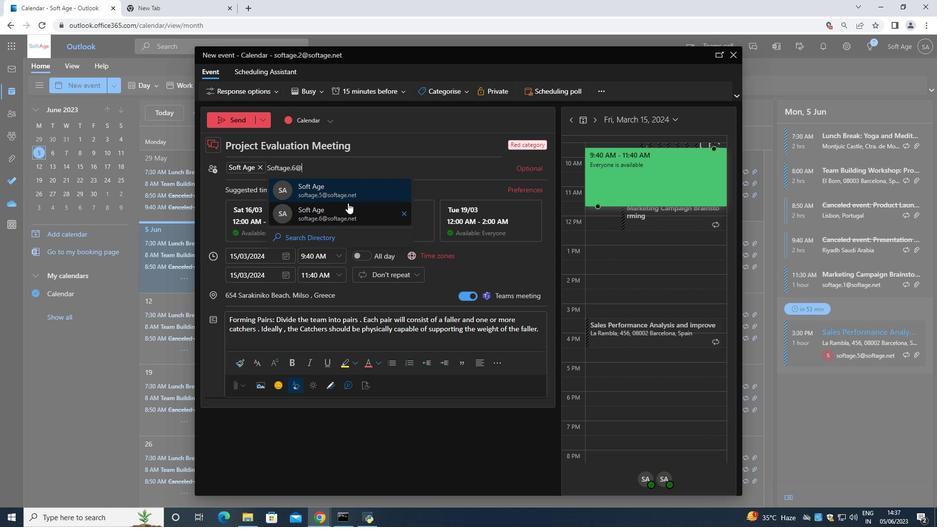 
Action: Mouse pressed left at (341, 210)
Screenshot: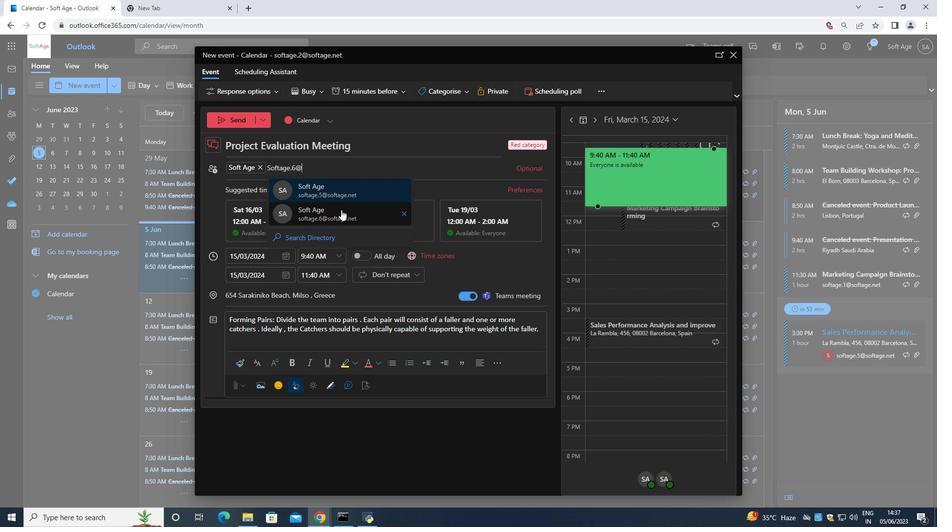 
Action: Mouse moved to (354, 87)
Screenshot: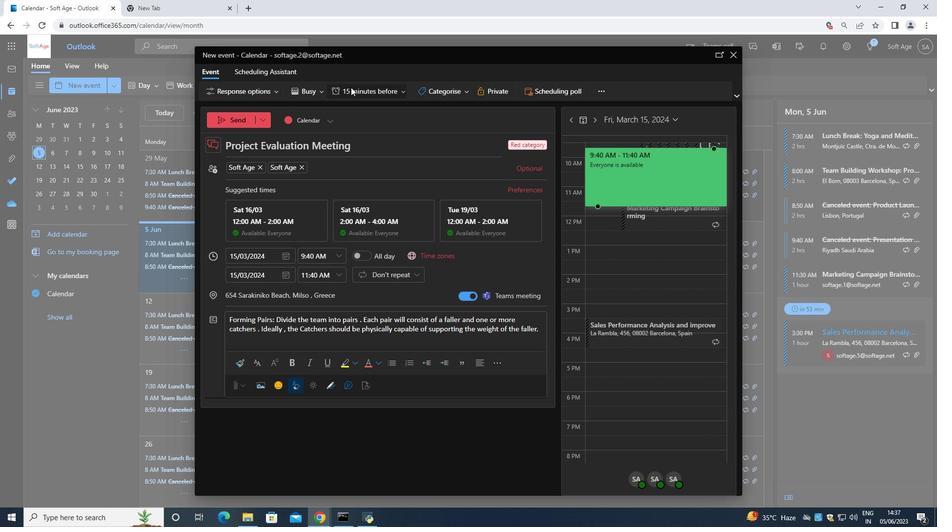 
Action: Mouse pressed left at (354, 87)
Screenshot: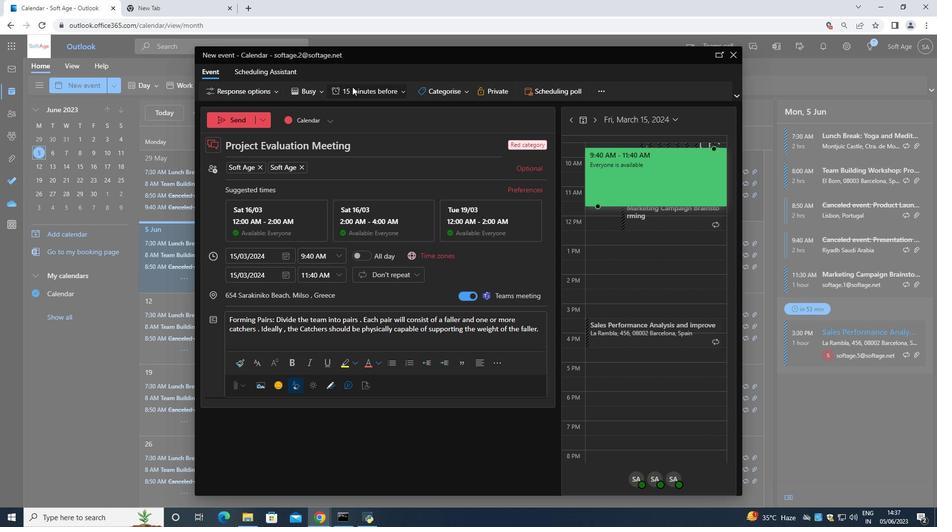 
Action: Mouse moved to (378, 178)
Screenshot: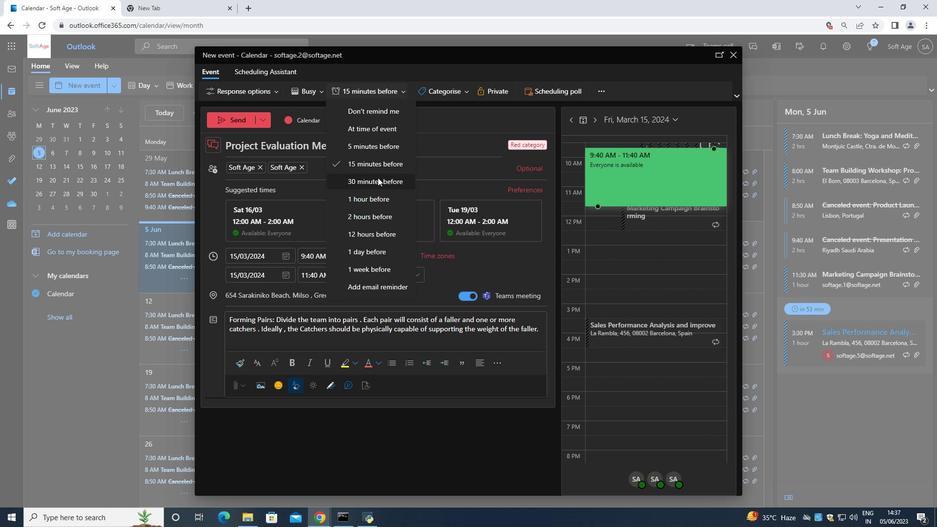 
Action: Mouse pressed left at (378, 178)
Screenshot: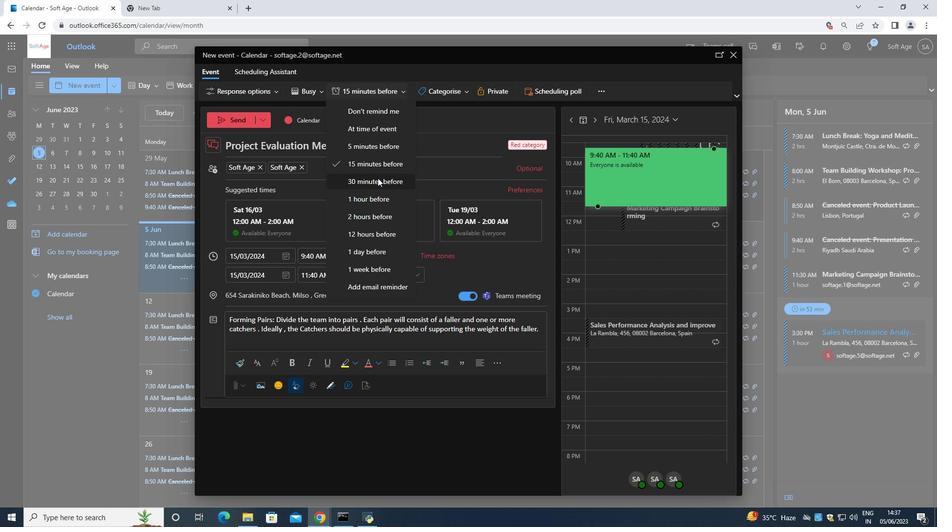 
Action: Mouse moved to (239, 119)
Screenshot: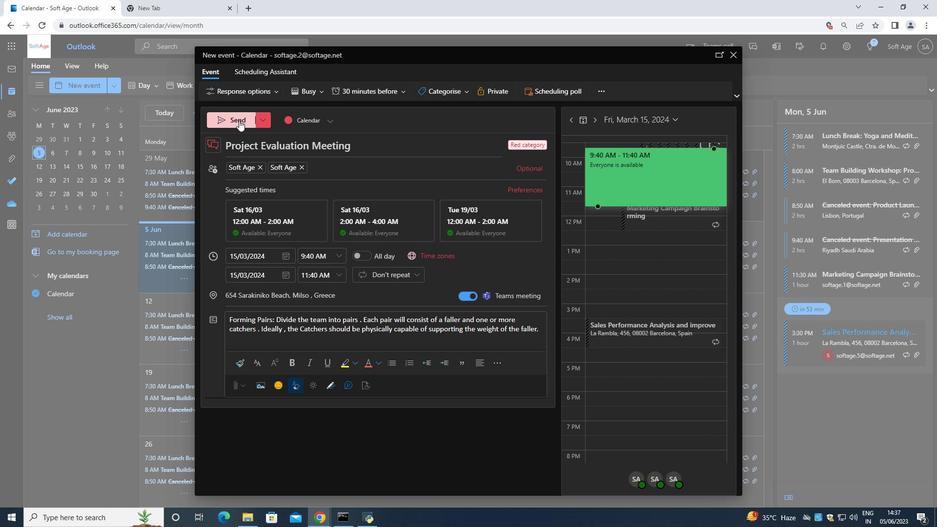 
Action: Mouse pressed left at (239, 119)
Screenshot: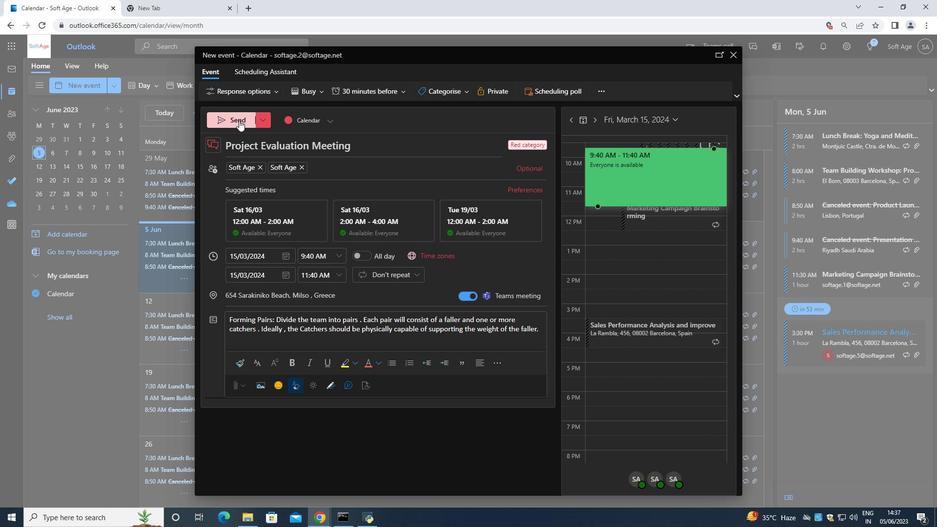 
Action: Mouse moved to (243, 119)
Screenshot: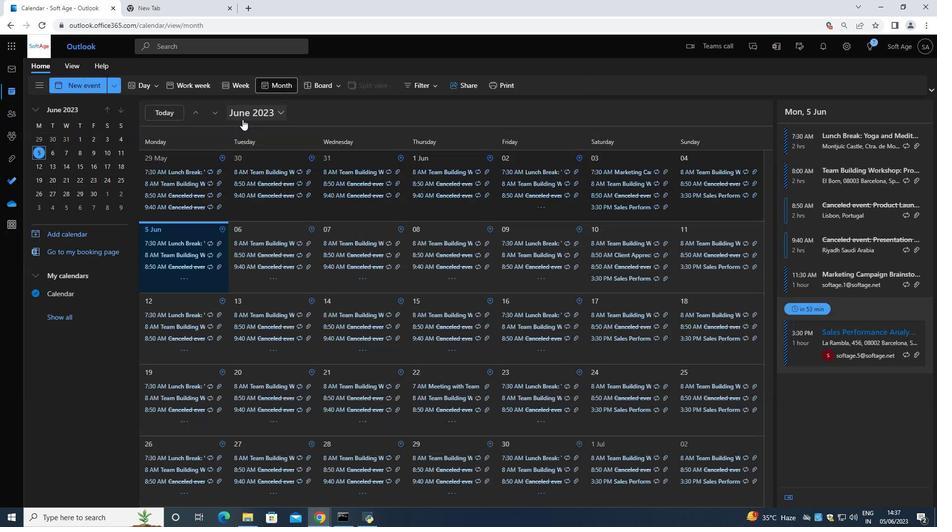 
